 Task: Creation of Policy Advisor on Energy in India Position
Action: Mouse moved to (511, 338)
Screenshot: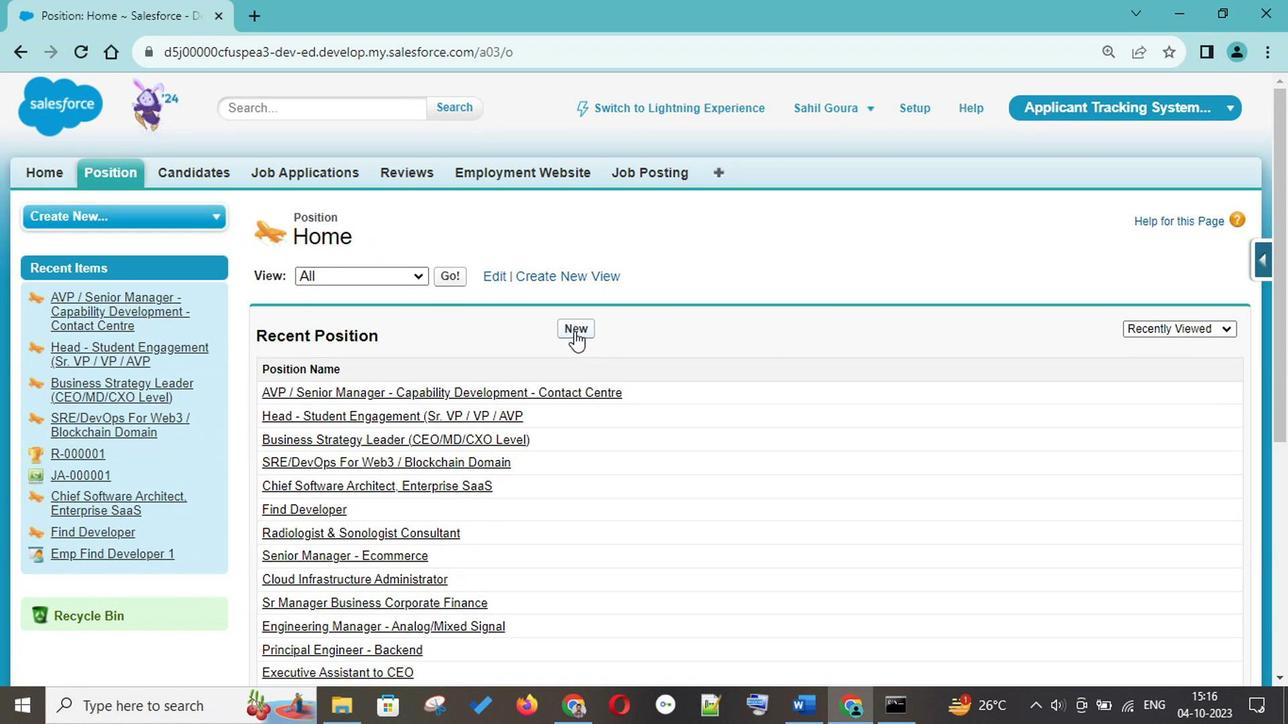 
Action: Mouse pressed left at (511, 338)
Screenshot: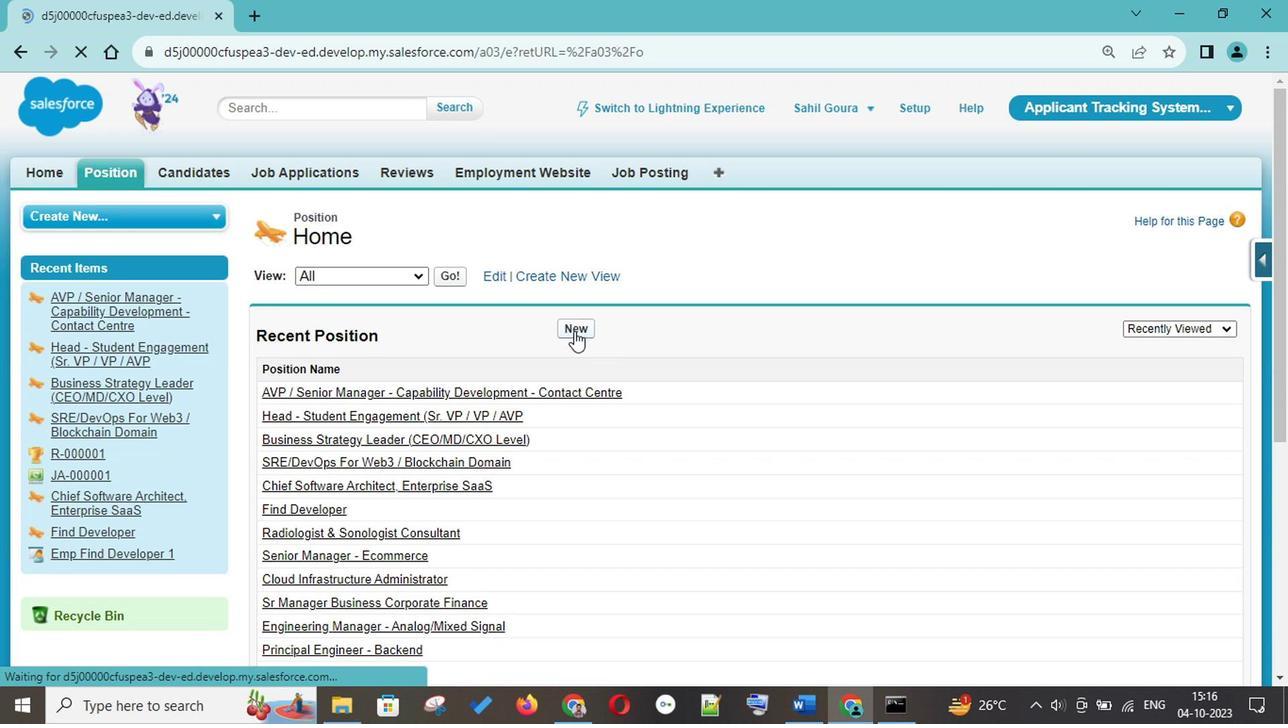 
Action: Mouse moved to (498, 358)
Screenshot: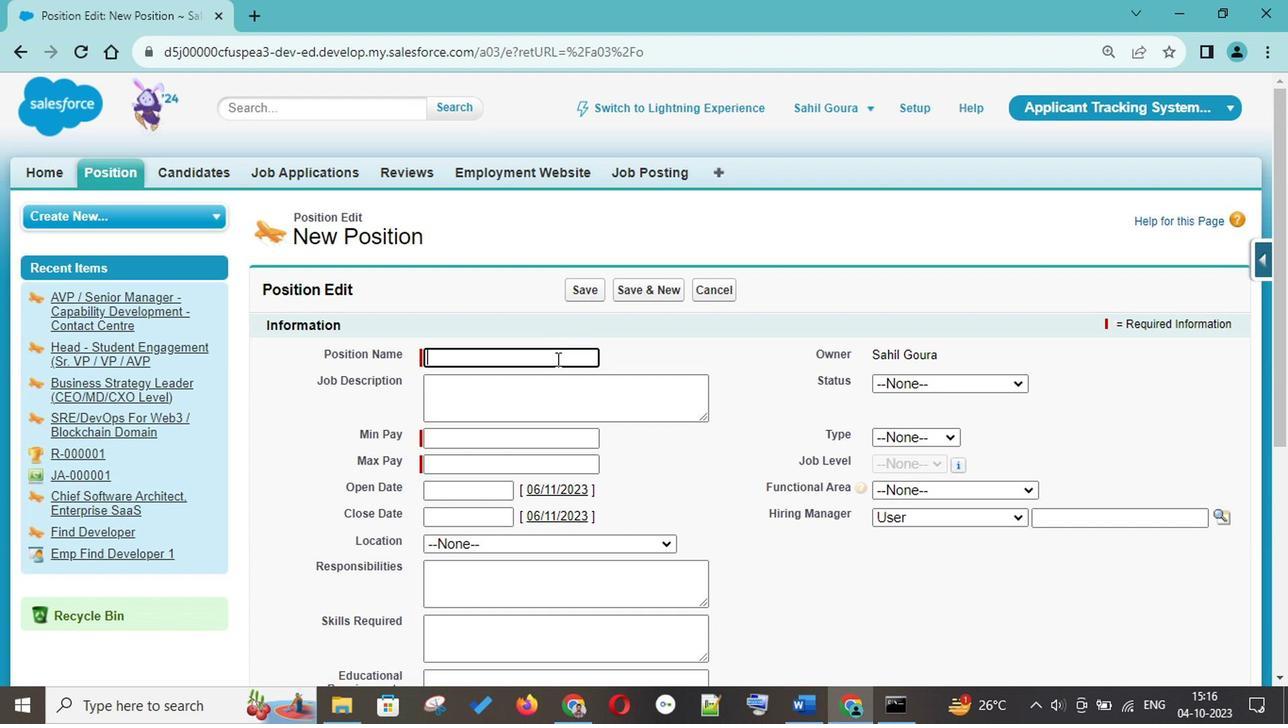 
Action: Key pressed <Key.shift>Policy<Key.space><Key.shift><Key.shift><Key.shift><Key.shift><Key.shift>Advisor<Key.space>on<Key.space><Key.shift><Key.shift><Key.shift><Key.shift><Key.shift><Key.shift><Key.shift><Key.shift><Key.shift><Key.shift><Key.shift><Key.shift><Key.shift><Key.shift><Key.shift><Key.shift><Key.shift><Key.shift><Key.shift><Key.shift><Key.shift><Key.shift><Key.shift><Key.shift><Key.shift><Key.shift>Energy<Key.space>in<Key.space><Key.shift>India
Screenshot: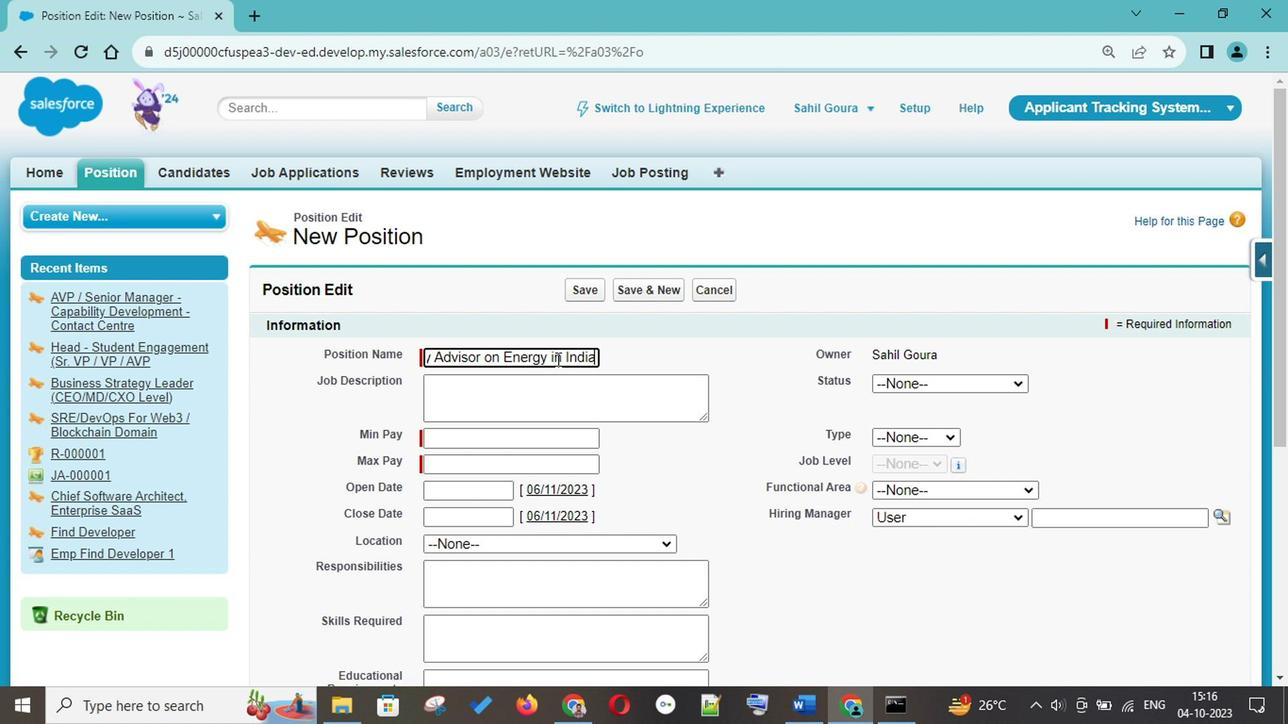 
Action: Mouse moved to (498, 379)
Screenshot: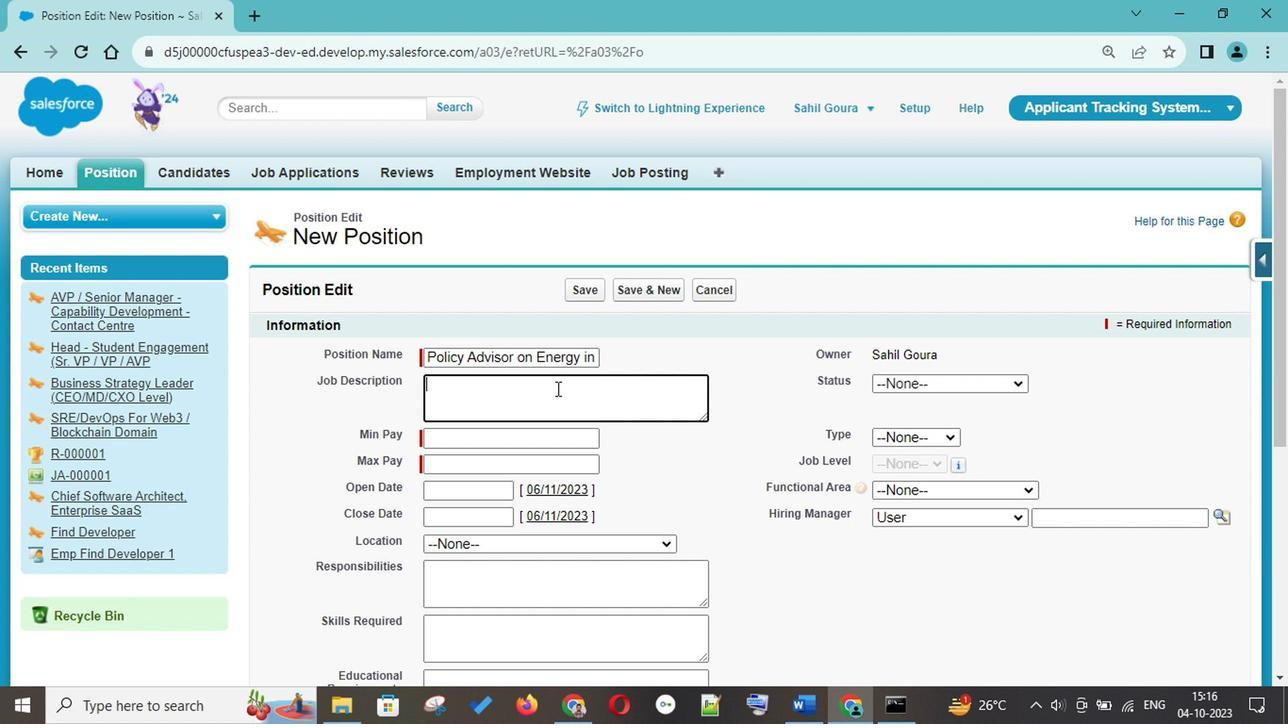 
Action: Mouse pressed left at (498, 379)
Screenshot: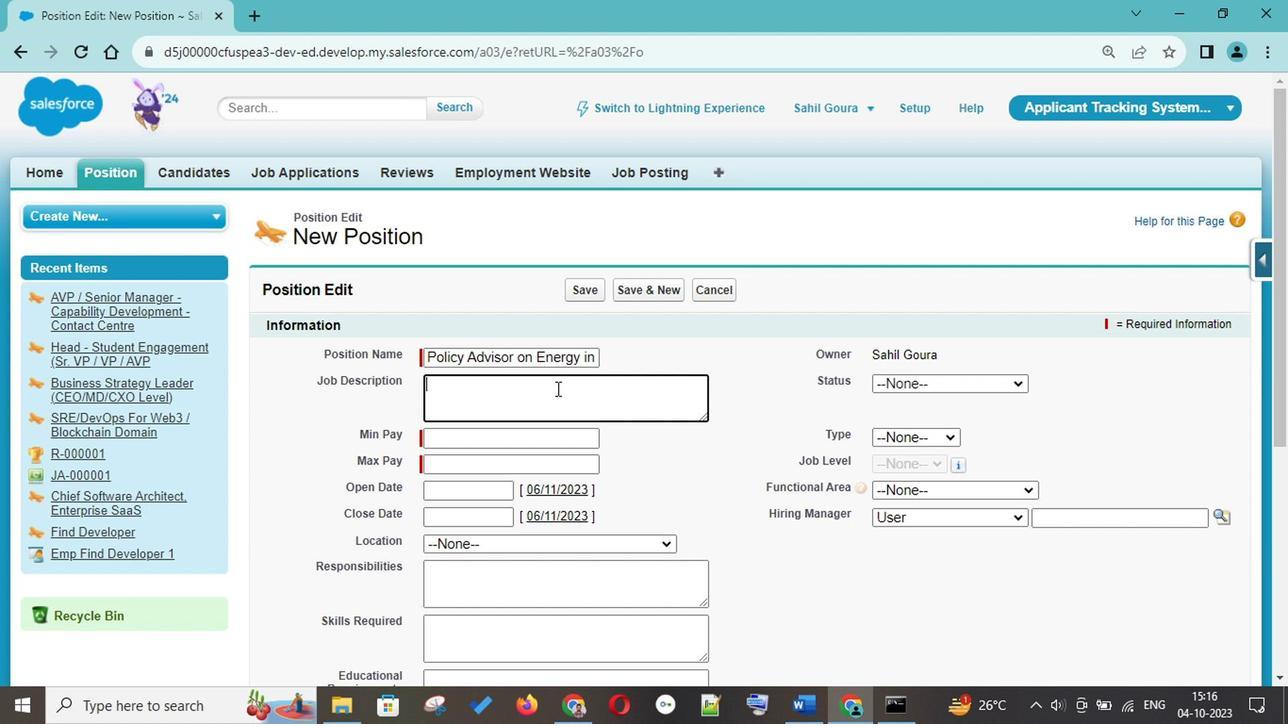 
Action: Mouse moved to (715, 412)
Screenshot: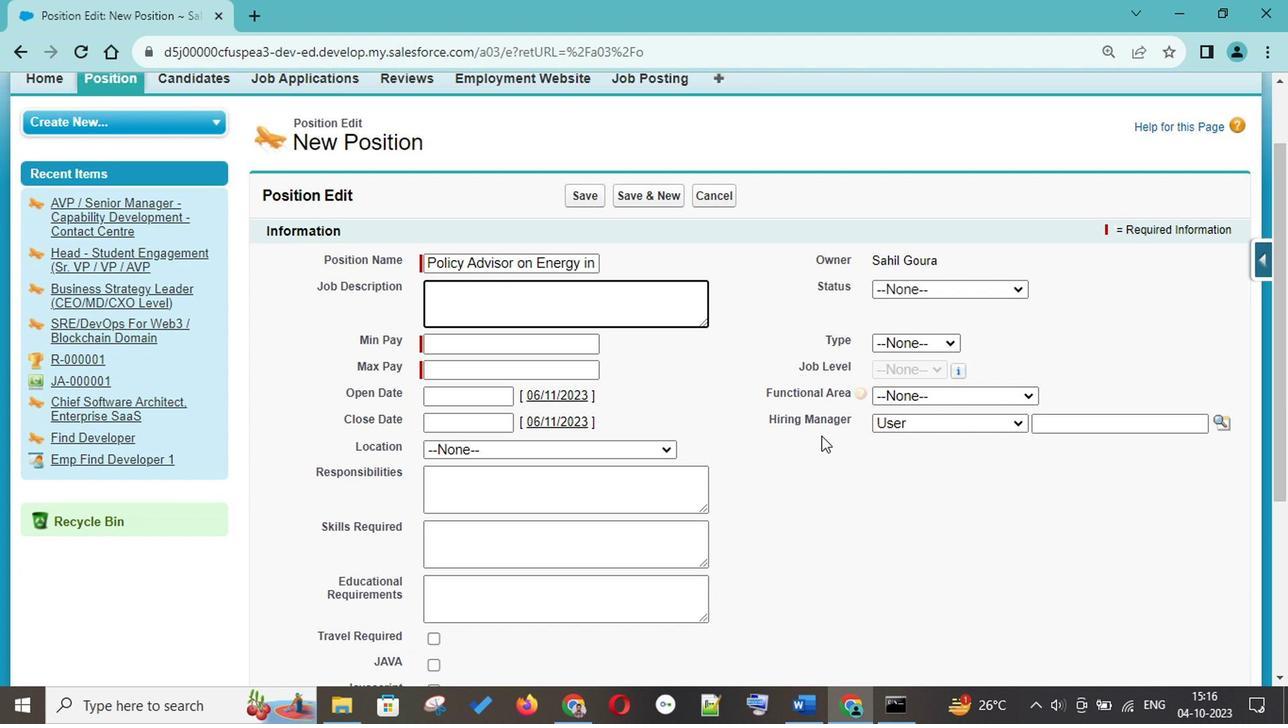
Action: Mouse scrolled (715, 411) with delta (0, 0)
Screenshot: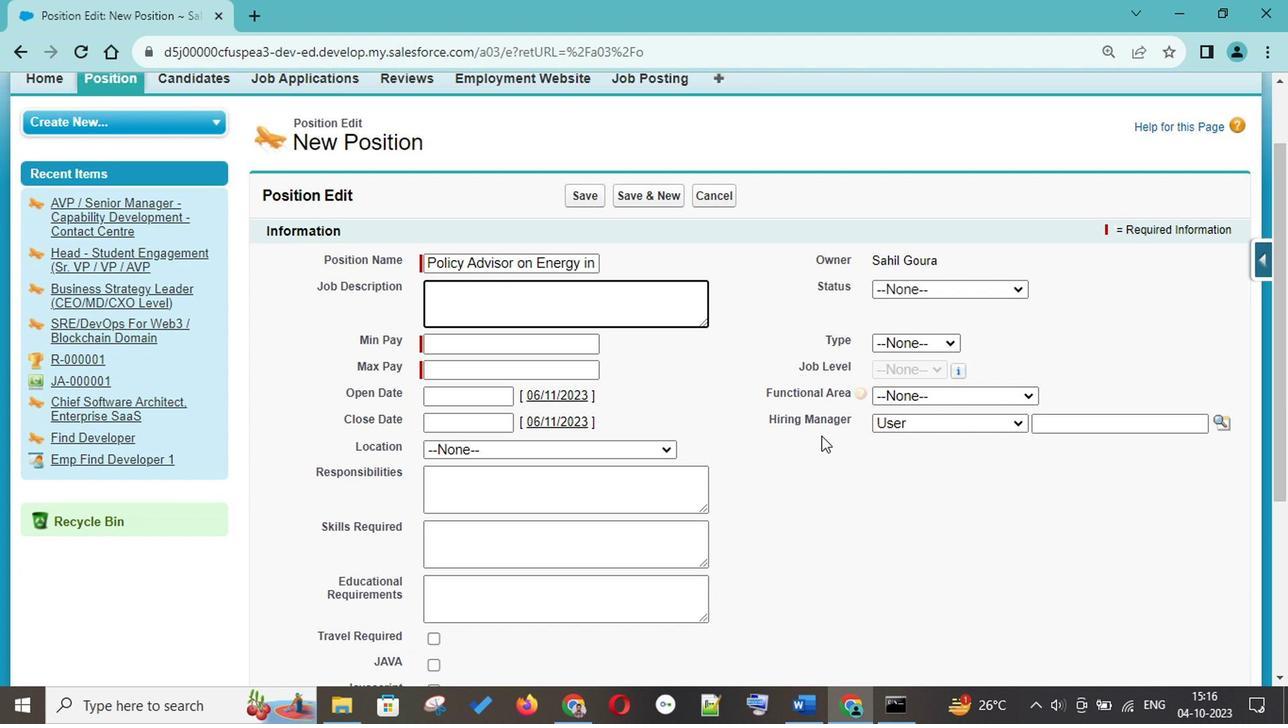 
Action: Mouse moved to (676, 416)
Screenshot: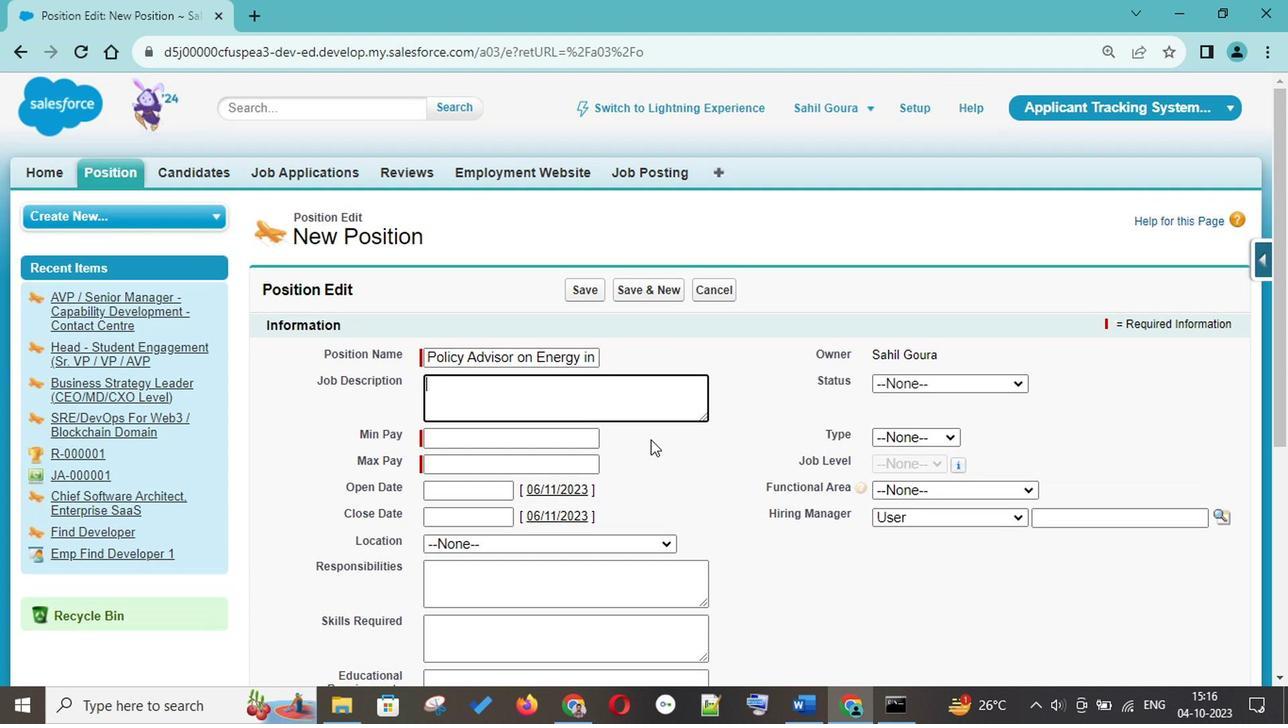 
Action: Mouse scrolled (676, 417) with delta (0, 0)
Screenshot: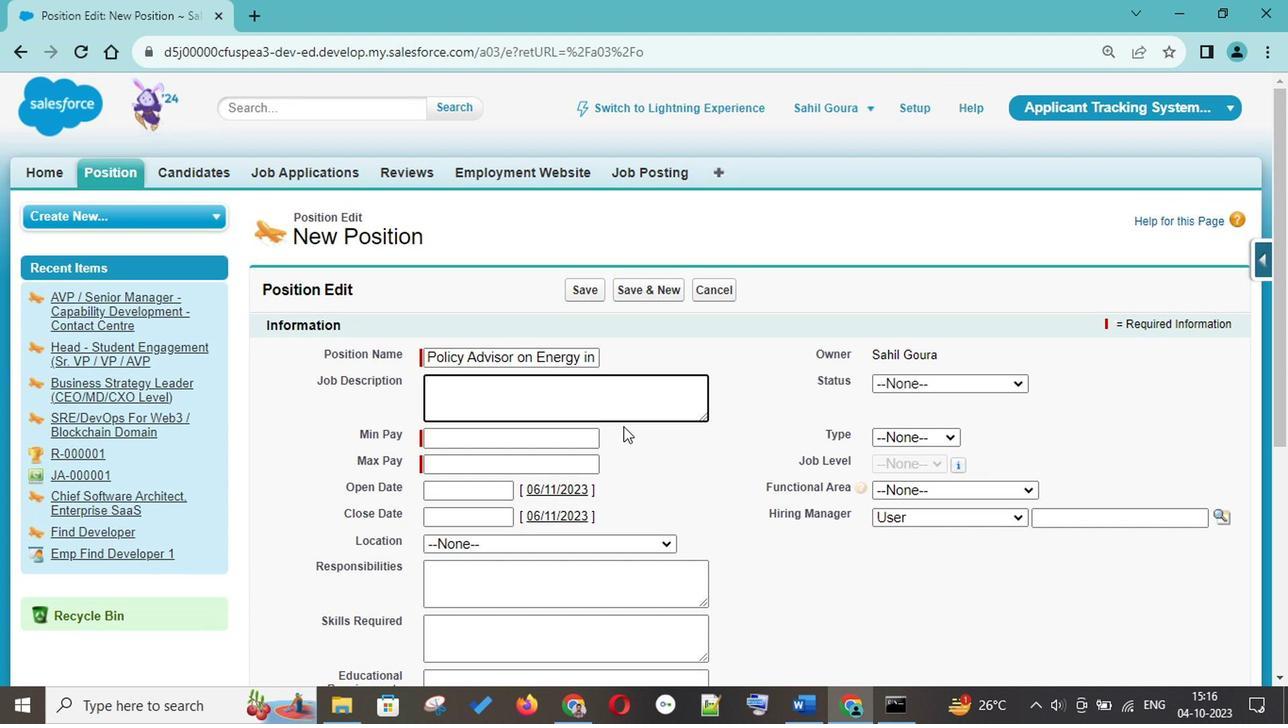 
Action: Mouse scrolled (676, 417) with delta (0, 0)
Screenshot: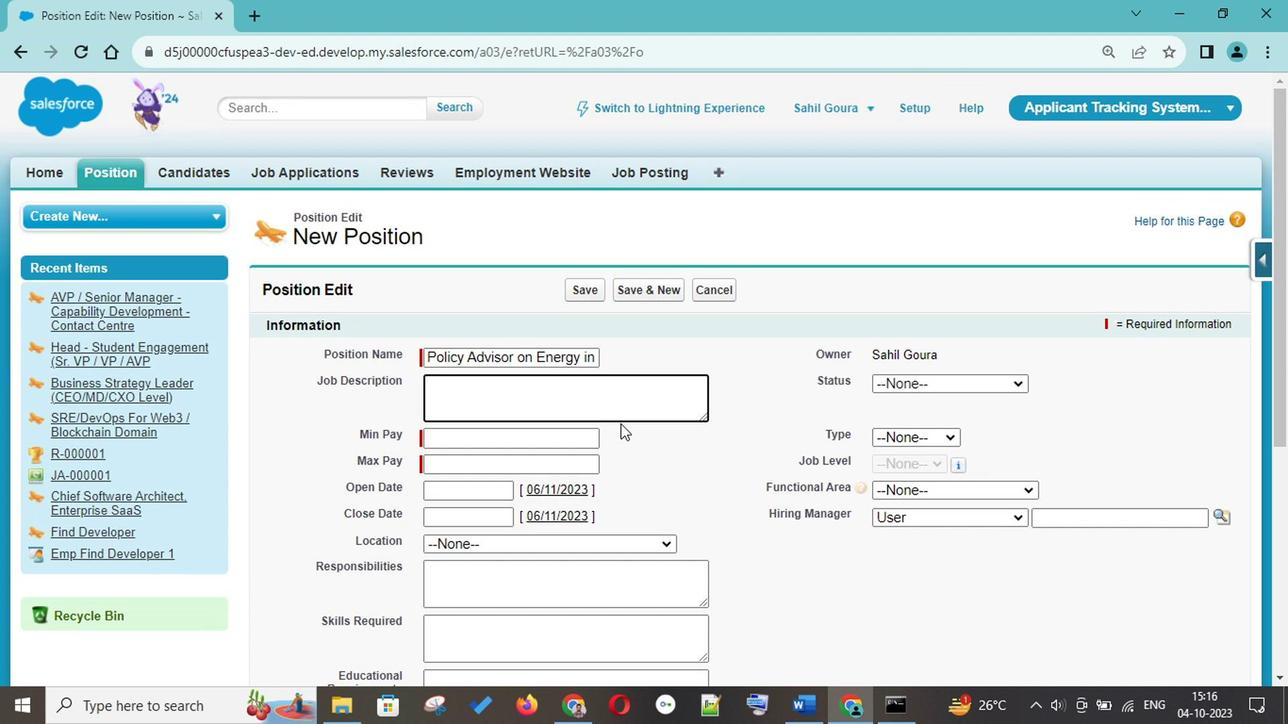 
Action: Mouse scrolled (676, 417) with delta (0, 0)
Screenshot: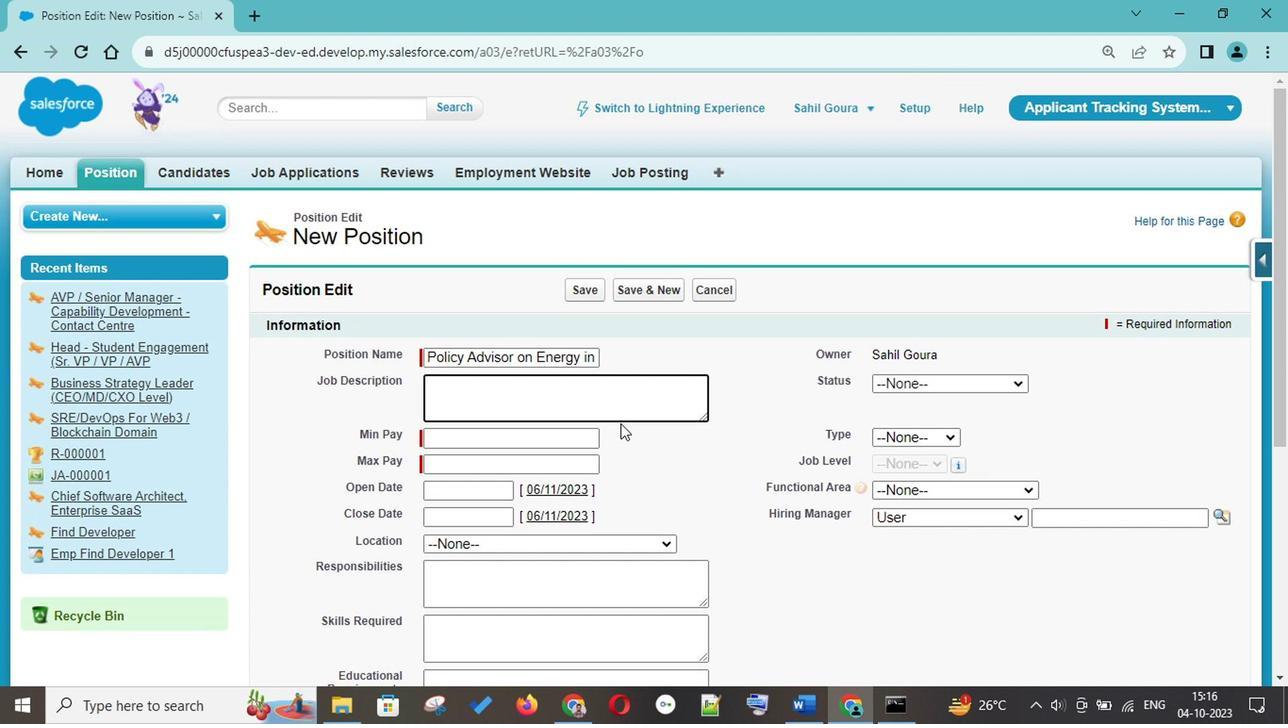 
Action: Mouse moved to (546, 377)
Screenshot: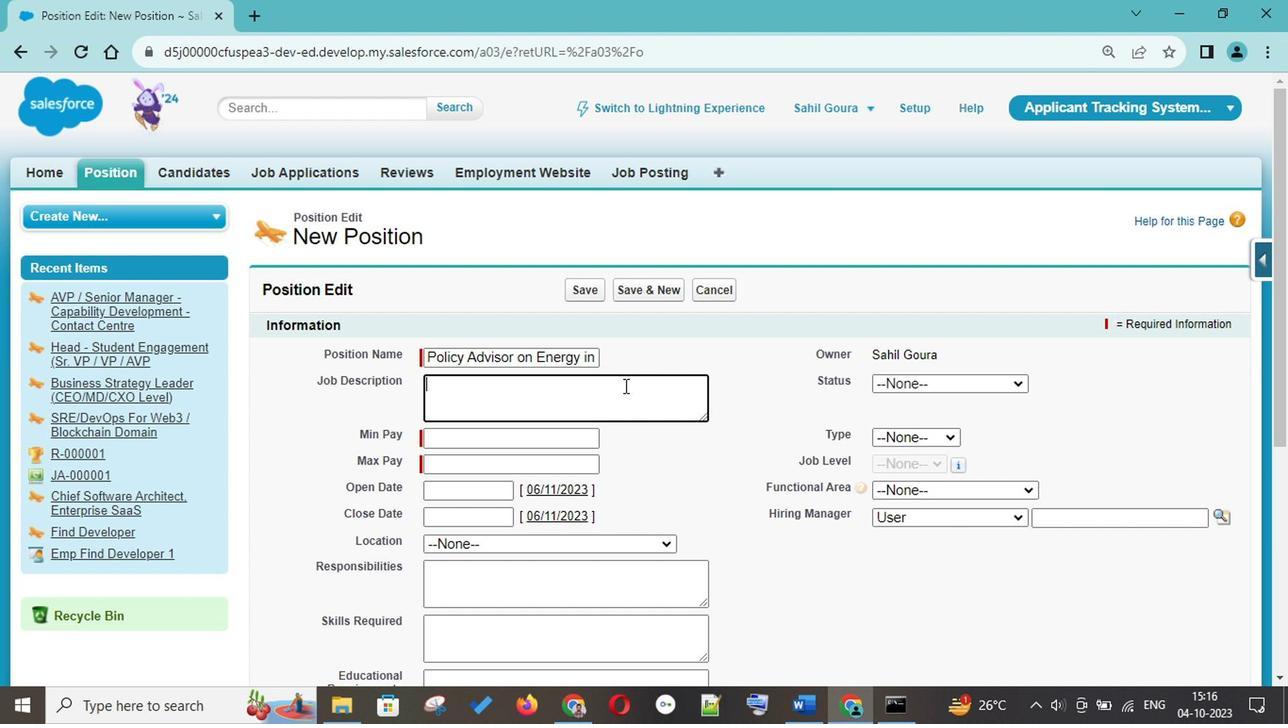 
Action: Mouse pressed left at (546, 377)
Screenshot: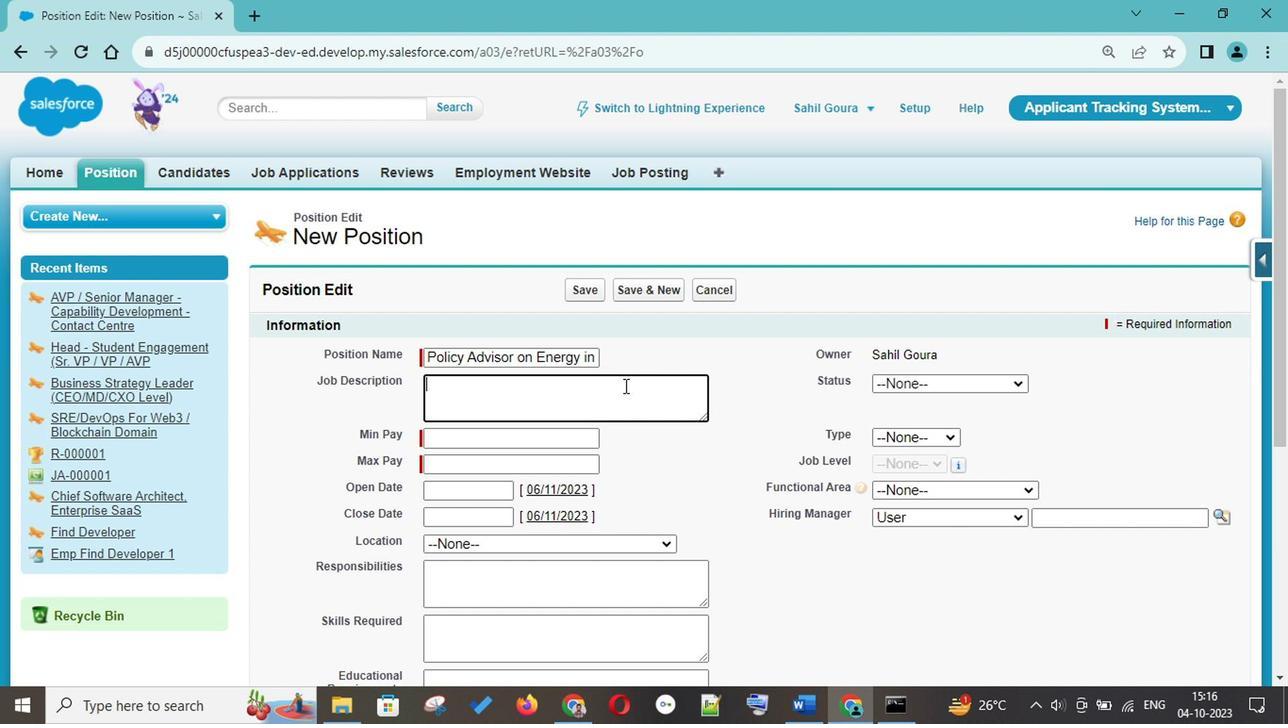 
Action: Mouse moved to (656, 344)
Screenshot: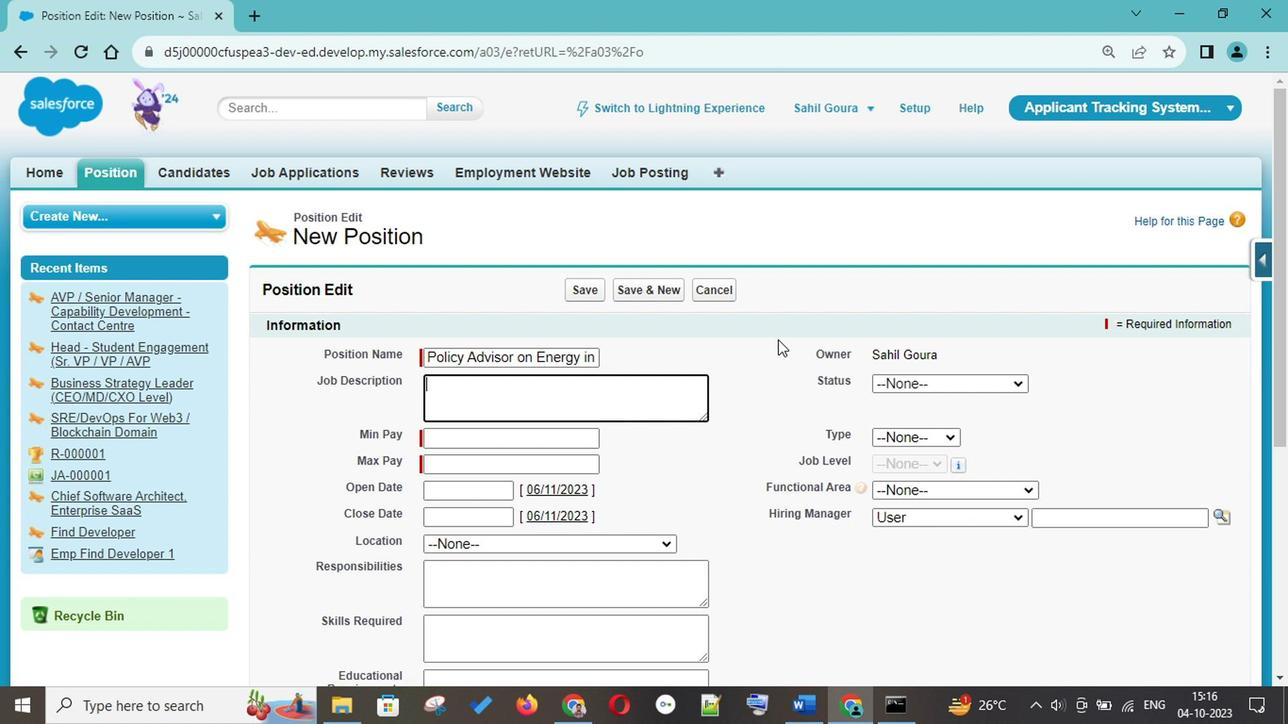 
Action: Key pressed <Key.shift>II<Key.backspace><Key.backspace><Key.backspace><Key.backspace><Key.backspace><Key.shift>The<Key.space><Key.shift>International<Key.space>i<Key.shift>Ns<Key.backspace><Key.backspace><Key.backspace><Key.shift>Institute<Key.space>o<Key.backspace>for<Key.space><Key.shift>Sustainable<Key.space><Key.shift>Development<Key.space><Key.shift>(<Key.shift>IISD)<Key.space>is<Key.space>an<Key.space>independent<Key.space>think<Key.space>tank<Key.space>that<Key.space>delivers<Key.space>the<Key.space>knowledge<Key.space>to<Key.space>act.<Key.space><Key.shift>Our<Key.space>mission<Key.space>to<Key.backspace><Key.backspace>is<Key.space>to<Key.space>promote<Key.space>human<Key.space>develiop<Key.backspace><Key.backspace><Key.backspace>opment<Key.space>and<Key.space>environmental<Key.space>sustainability.<Key.space><Key.enter><Key.shift><Key.shift>Our<Key.space>big<Key.space><Key.backspace>-picture<Key.space>view<Key.space>allows
Screenshot: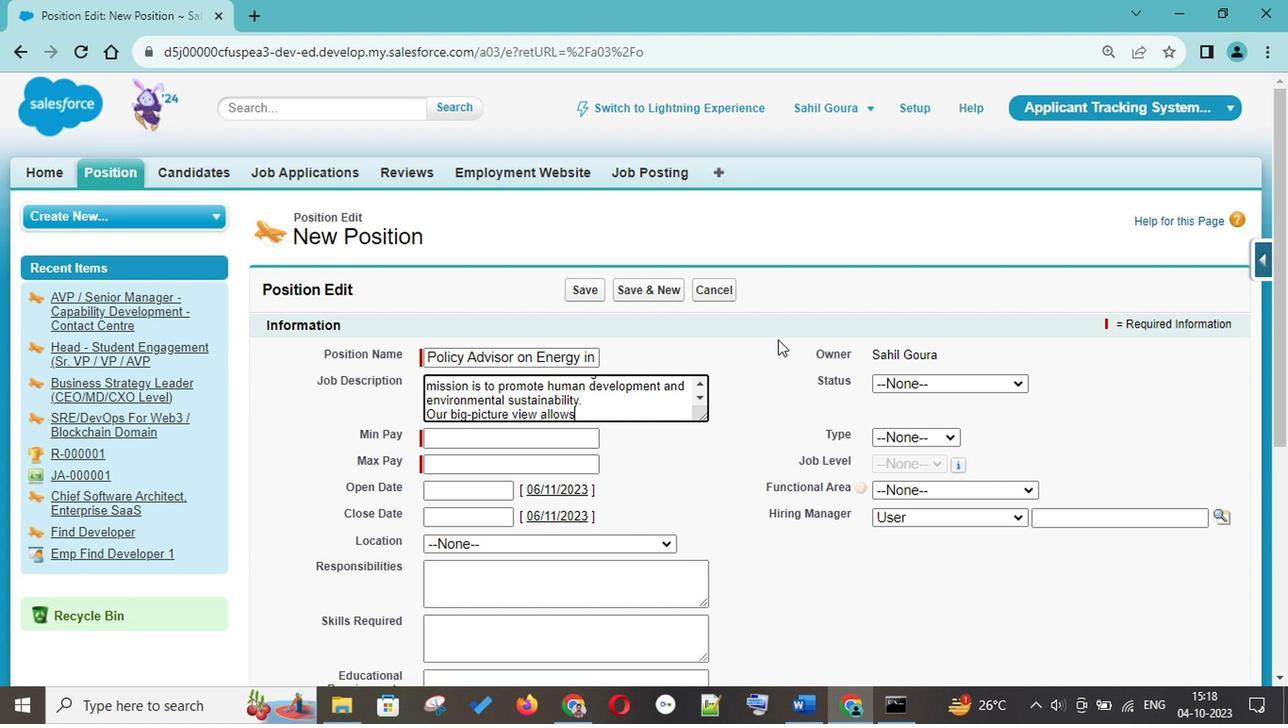 
